 Task: Filter Commitments by Diversity, equity, and inclusion.
Action: Mouse moved to (289, 88)
Screenshot: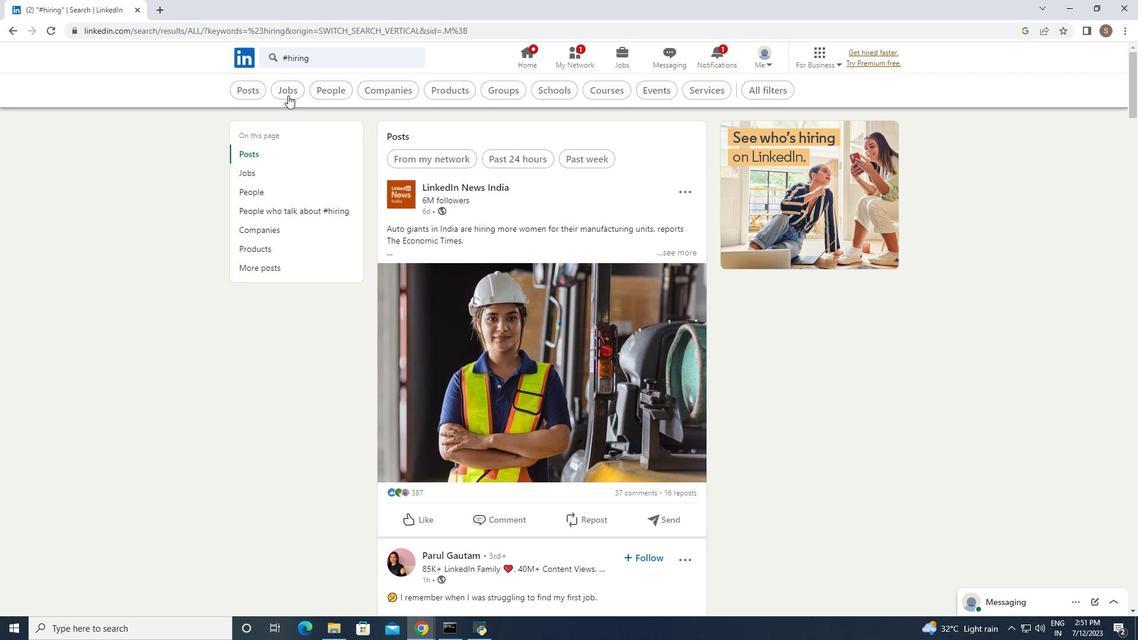 
Action: Mouse pressed left at (289, 88)
Screenshot: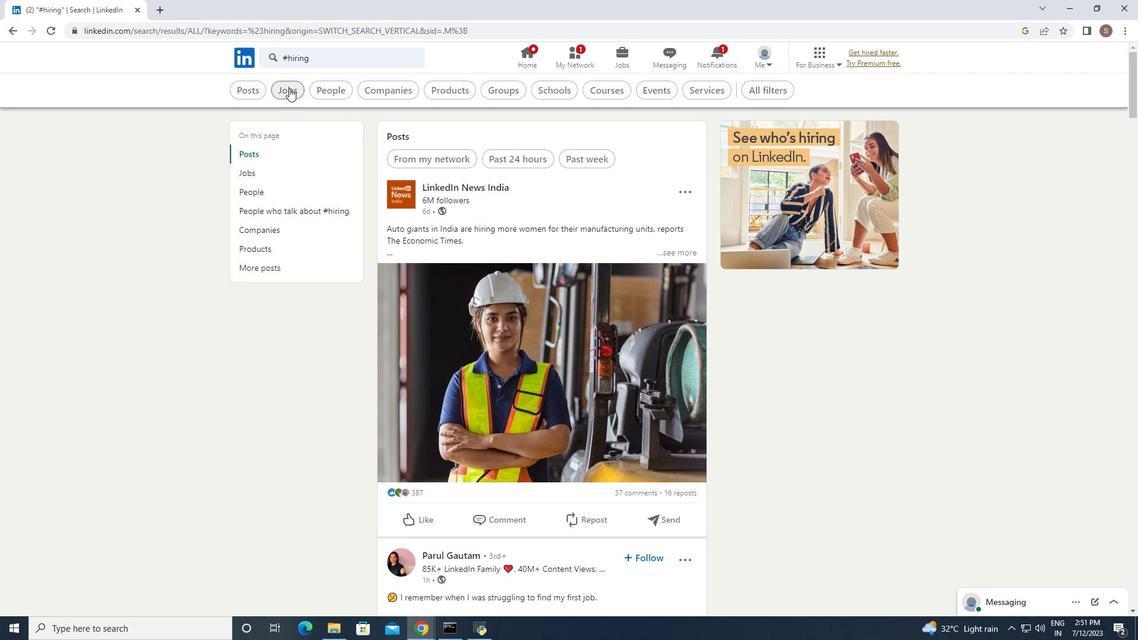 
Action: Mouse moved to (805, 87)
Screenshot: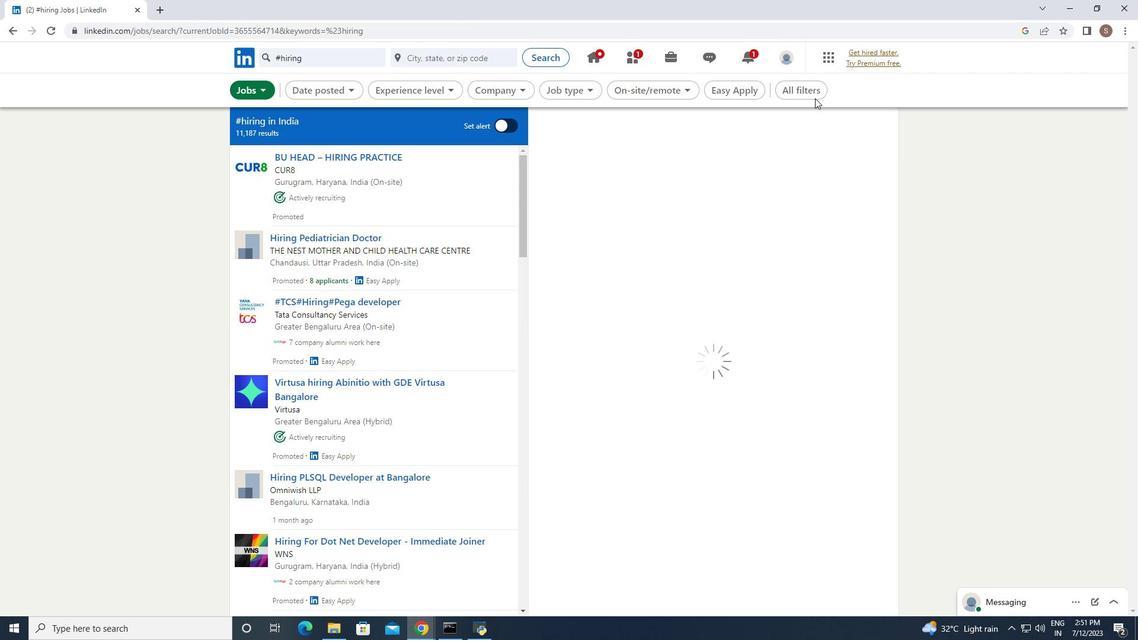
Action: Mouse pressed left at (805, 87)
Screenshot: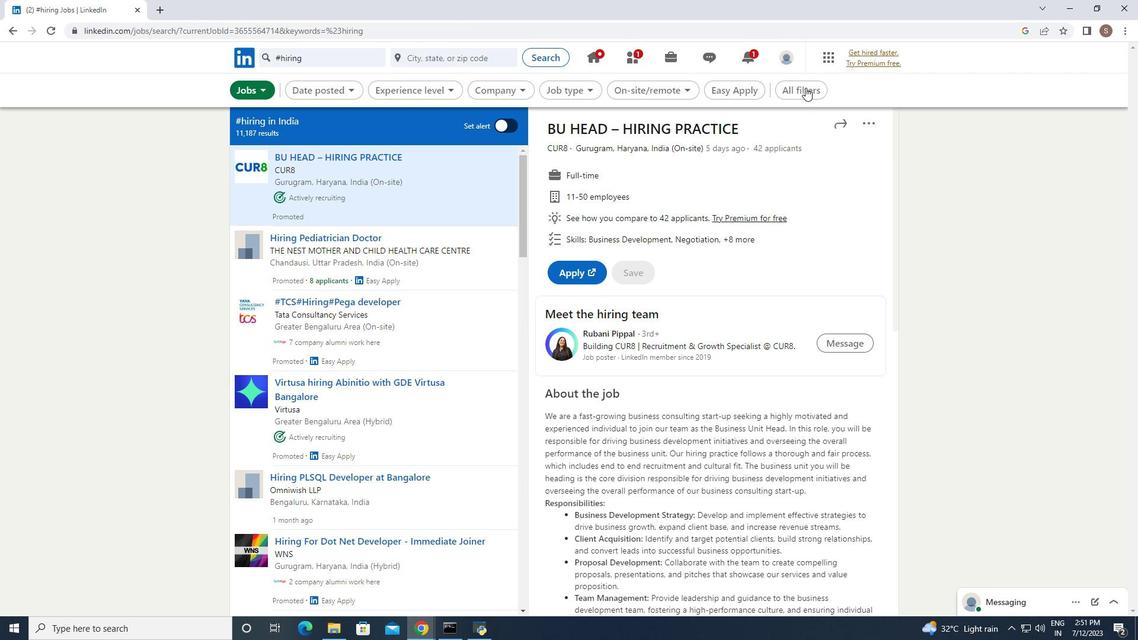 
Action: Mouse moved to (944, 433)
Screenshot: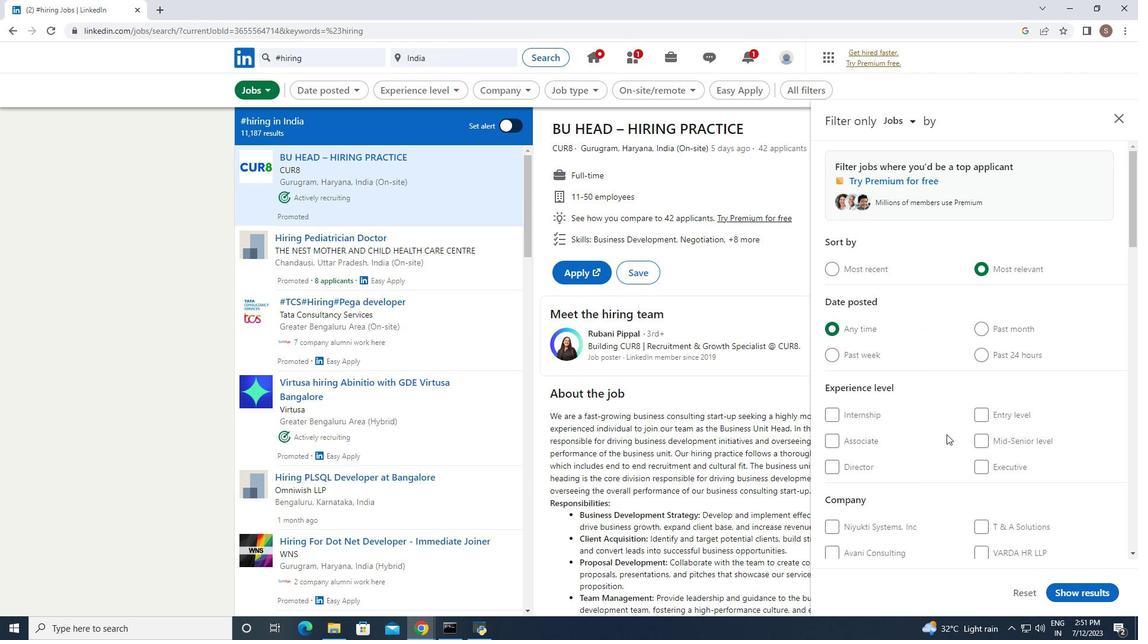 
Action: Mouse scrolled (944, 432) with delta (0, 0)
Screenshot: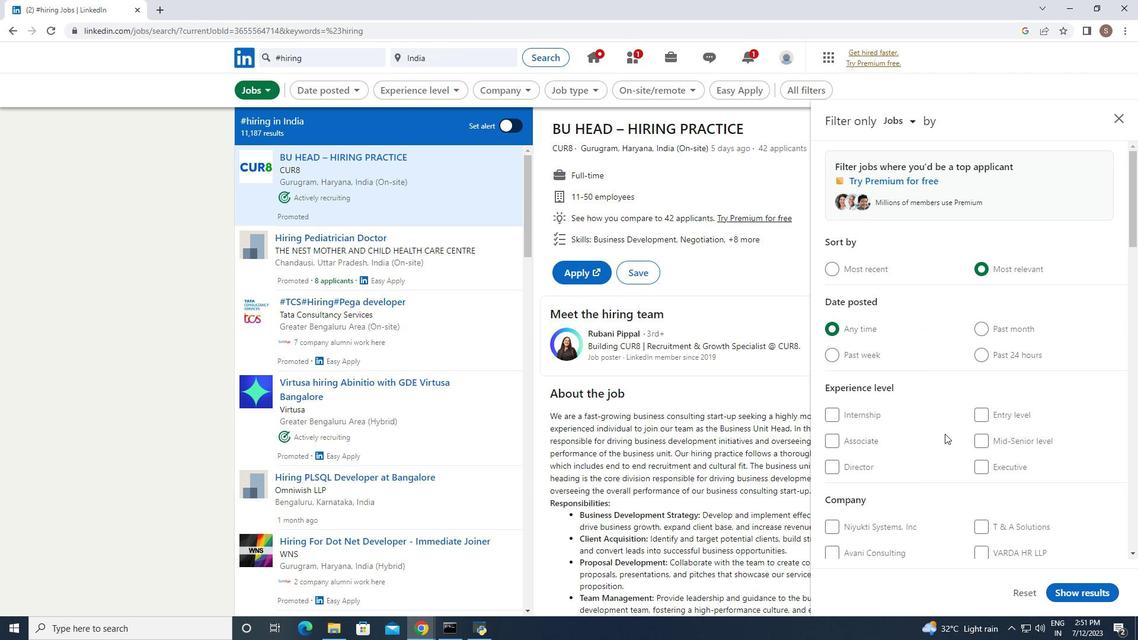 
Action: Mouse scrolled (944, 432) with delta (0, 0)
Screenshot: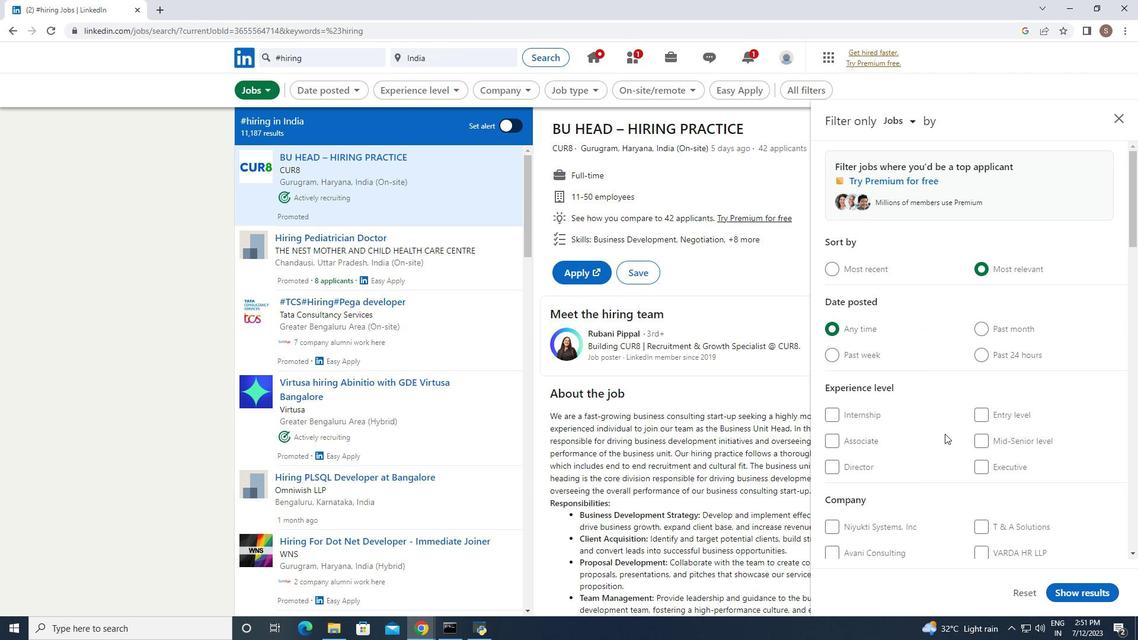 
Action: Mouse scrolled (944, 432) with delta (0, 0)
Screenshot: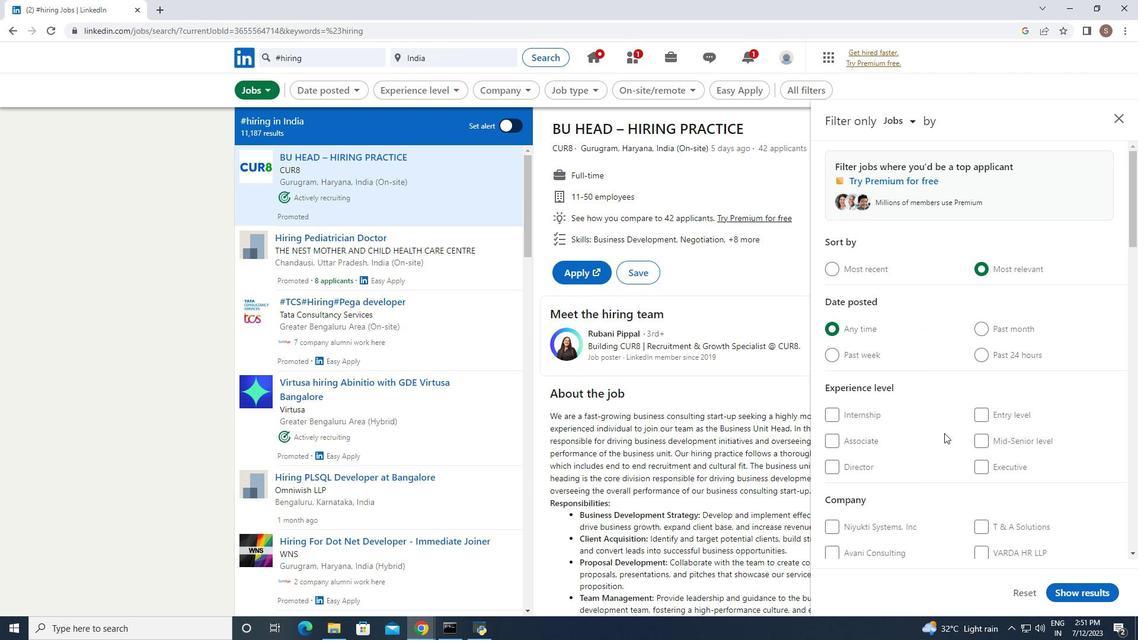 
Action: Mouse scrolled (944, 432) with delta (0, 0)
Screenshot: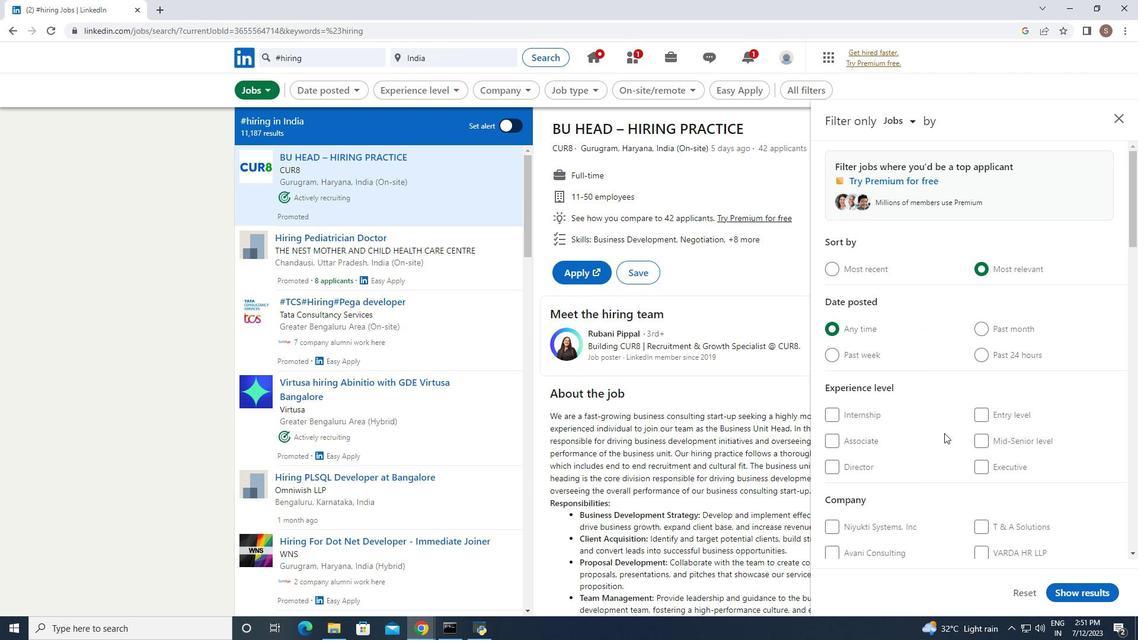 
Action: Mouse scrolled (944, 432) with delta (0, 0)
Screenshot: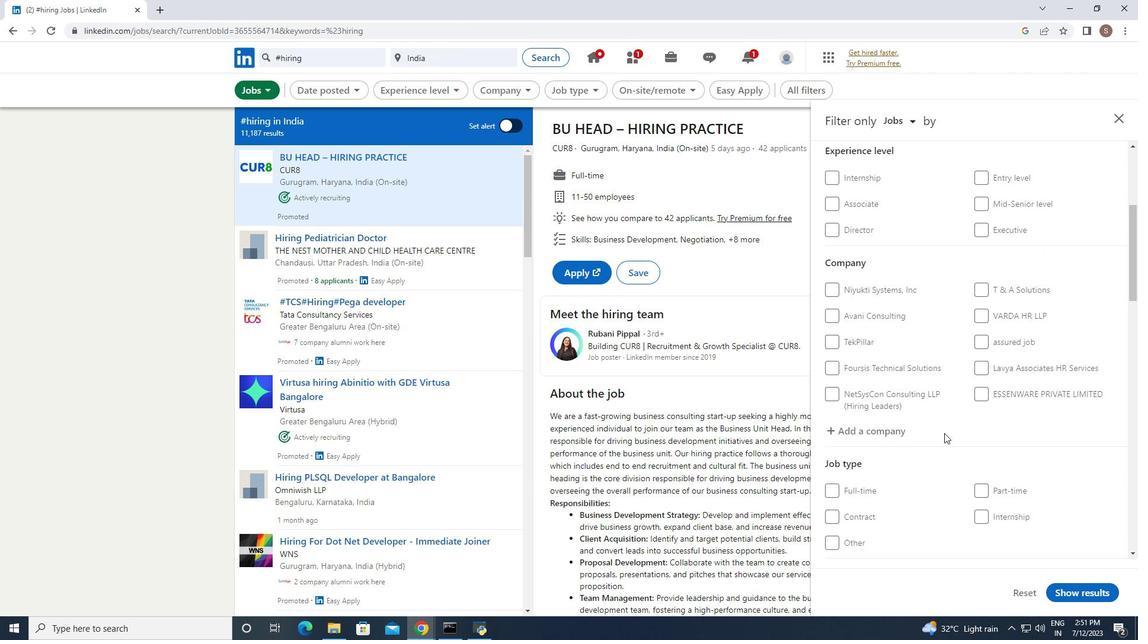 
Action: Mouse scrolled (944, 432) with delta (0, 0)
Screenshot: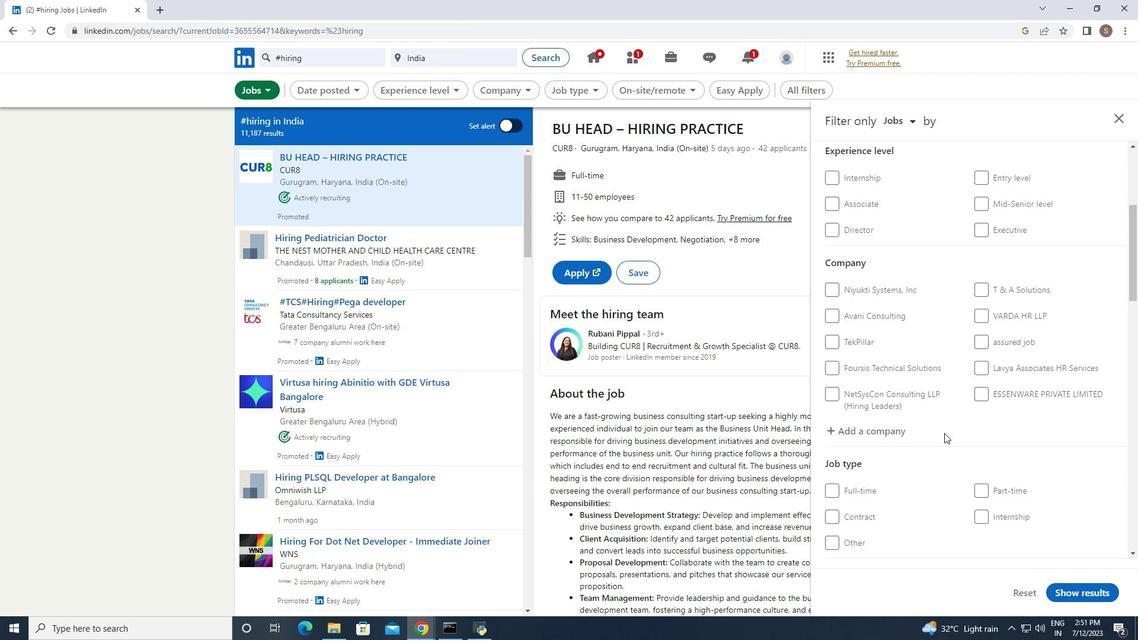 
Action: Mouse scrolled (944, 432) with delta (0, 0)
Screenshot: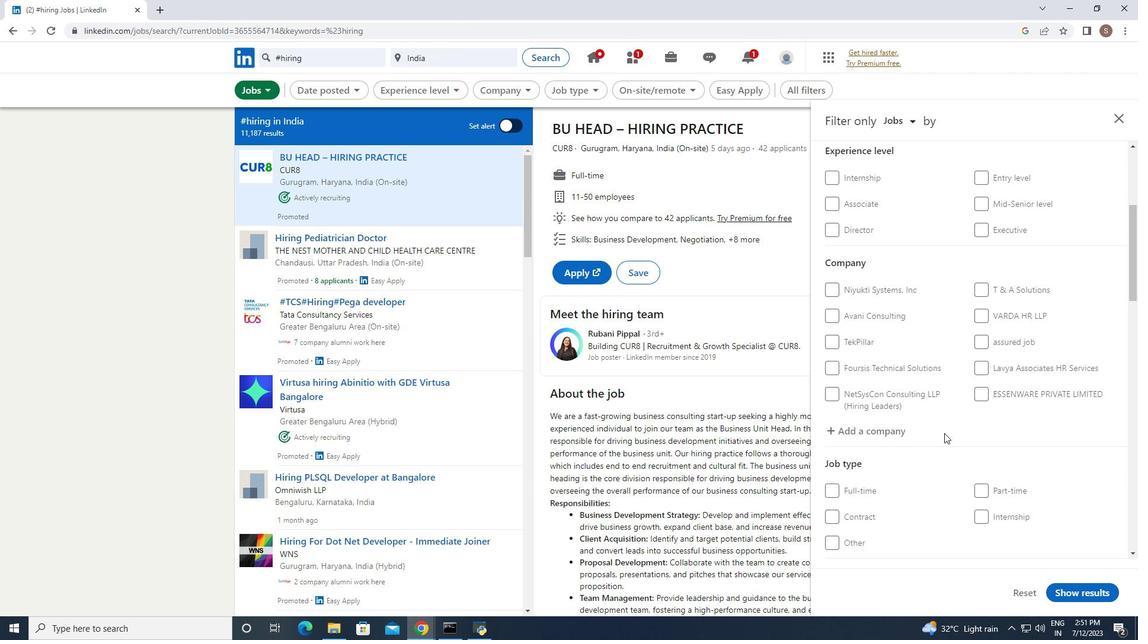 
Action: Mouse scrolled (944, 432) with delta (0, 0)
Screenshot: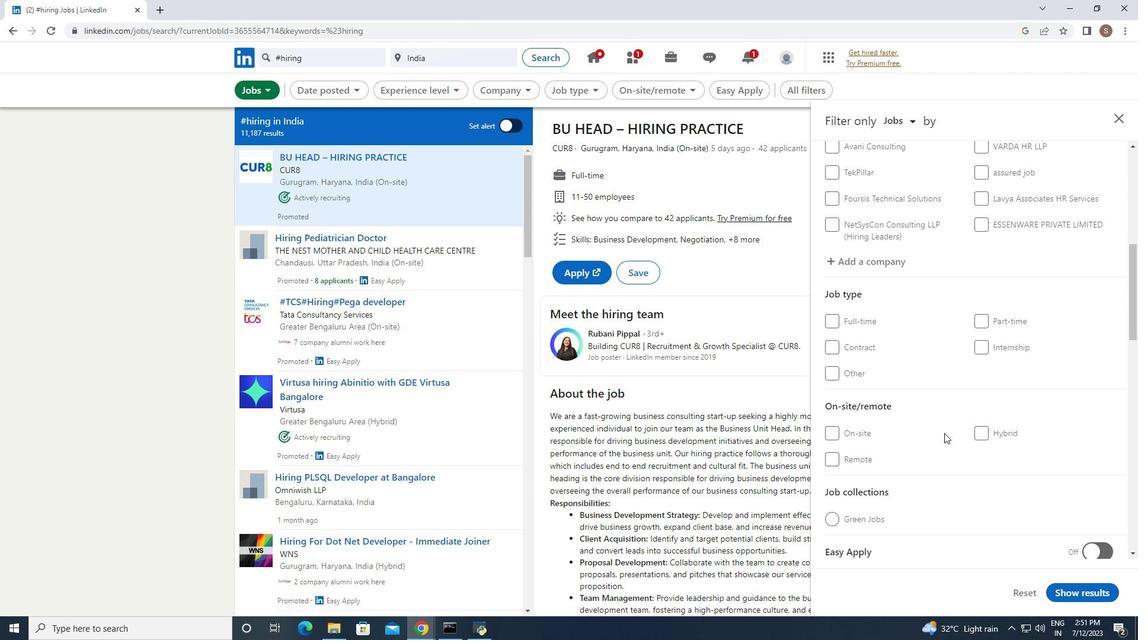 
Action: Mouse scrolled (944, 432) with delta (0, 0)
Screenshot: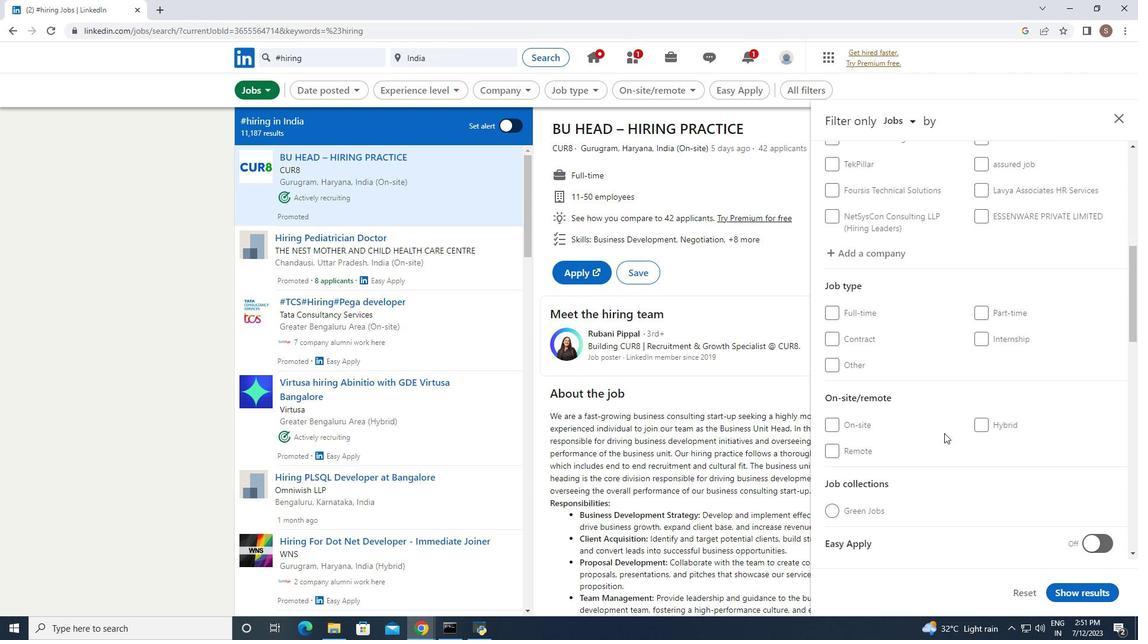 
Action: Mouse scrolled (944, 432) with delta (0, 0)
Screenshot: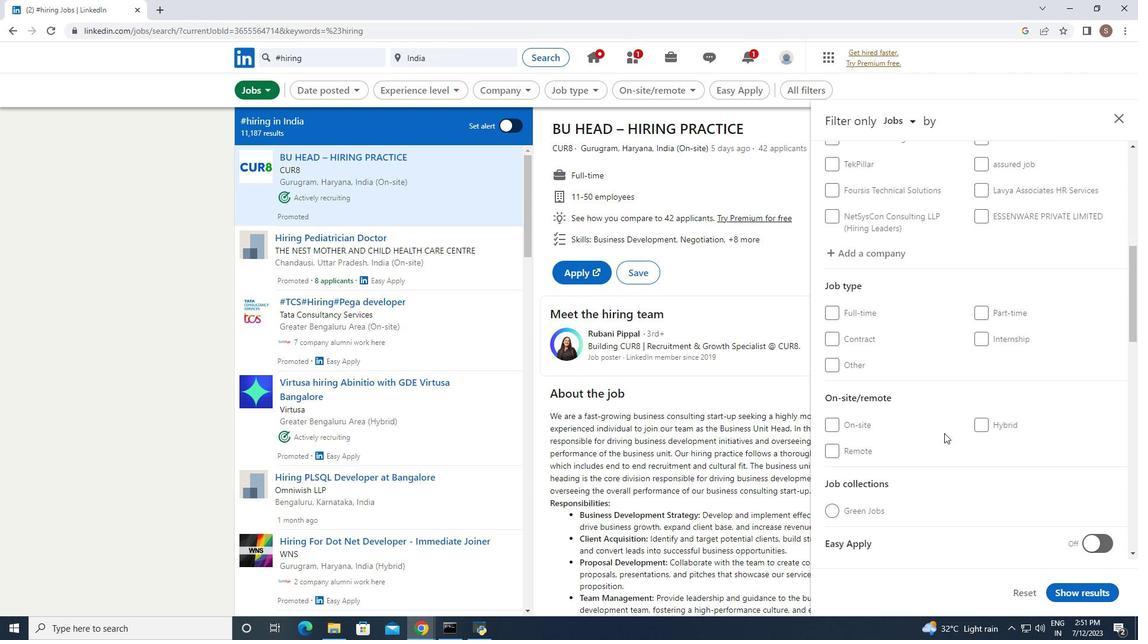 
Action: Mouse scrolled (944, 432) with delta (0, 0)
Screenshot: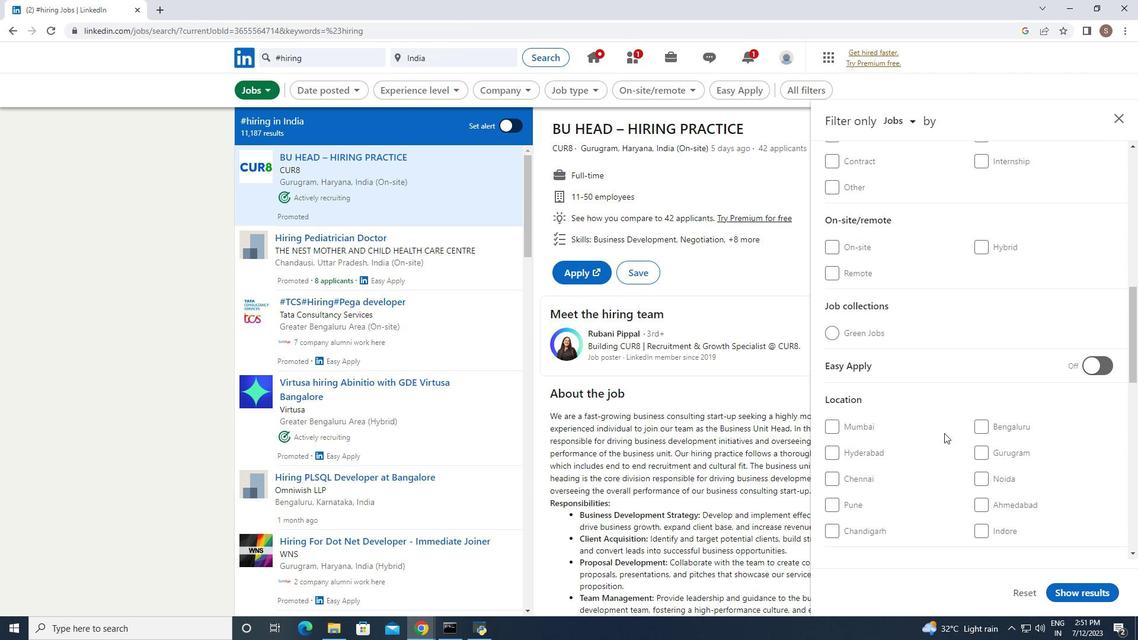 
Action: Mouse scrolled (944, 432) with delta (0, 0)
Screenshot: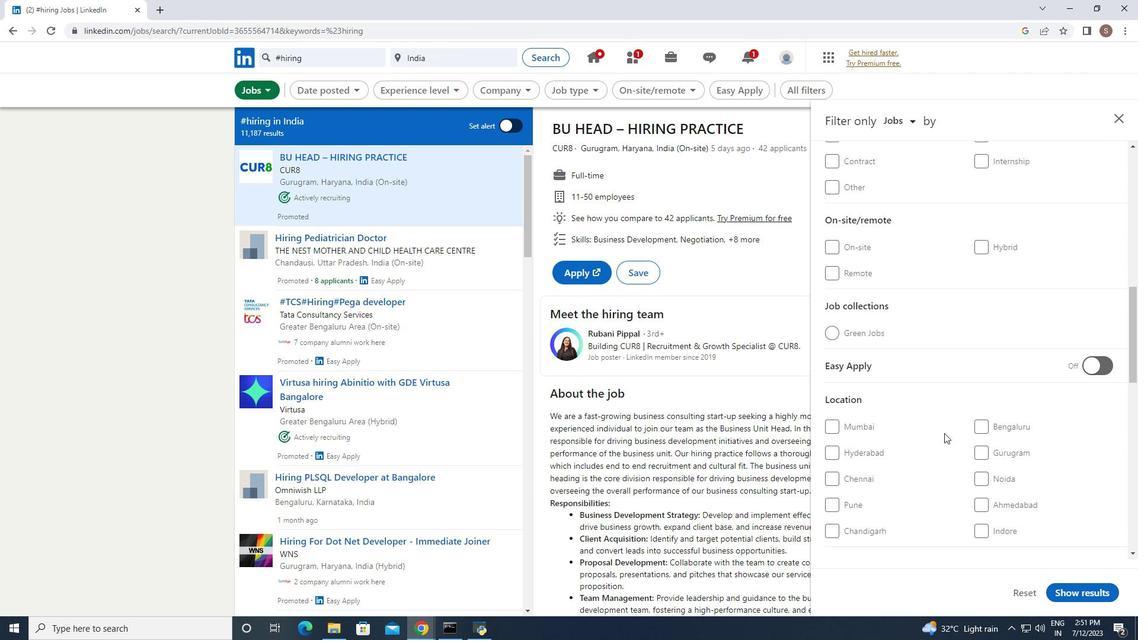 
Action: Mouse scrolled (944, 432) with delta (0, 0)
Screenshot: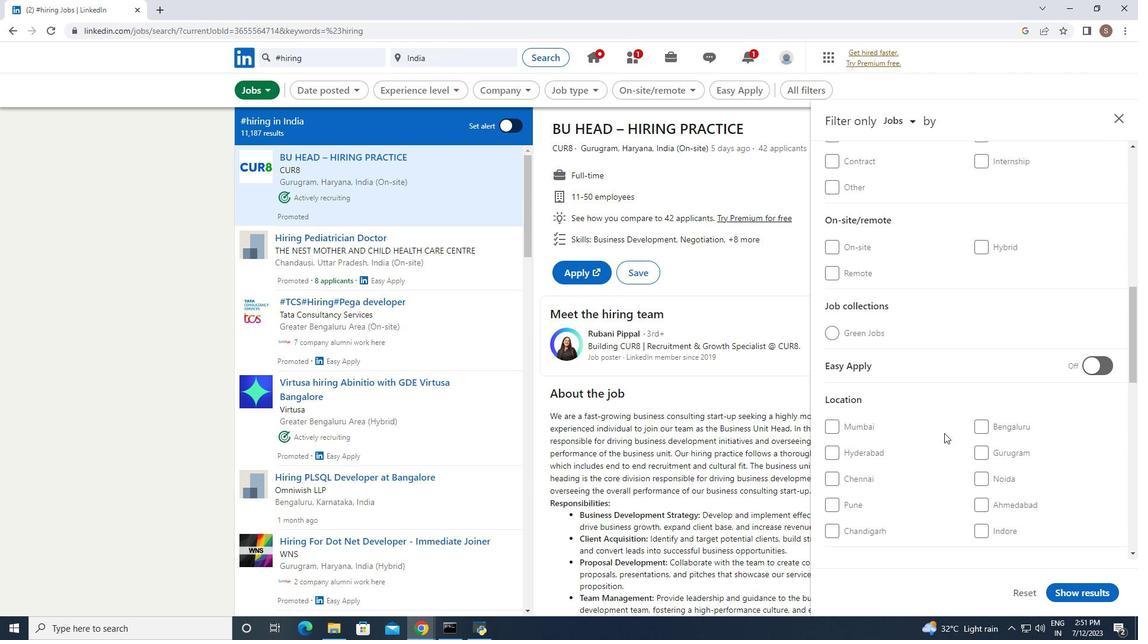 
Action: Mouse scrolled (944, 432) with delta (0, 0)
Screenshot: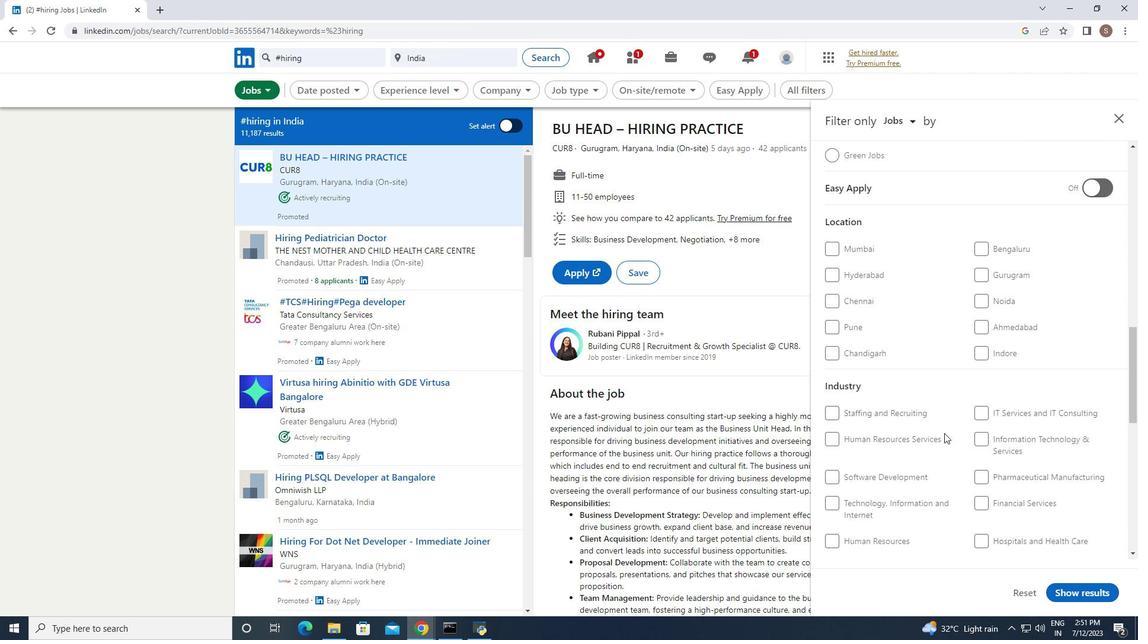 
Action: Mouse scrolled (944, 432) with delta (0, 0)
Screenshot: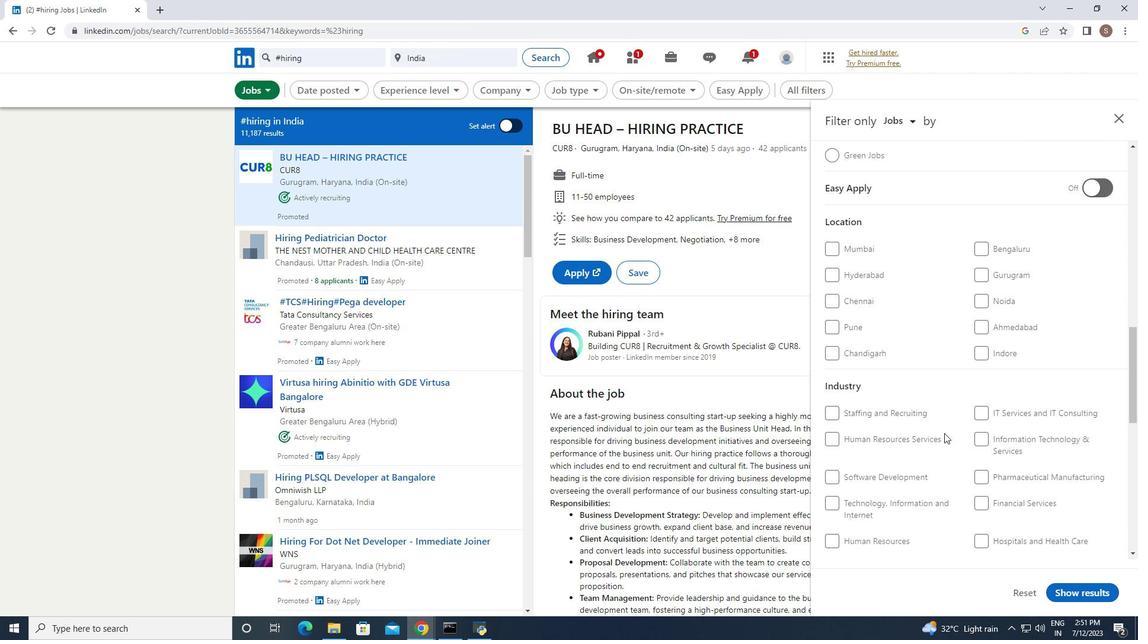 
Action: Mouse scrolled (944, 432) with delta (0, 0)
Screenshot: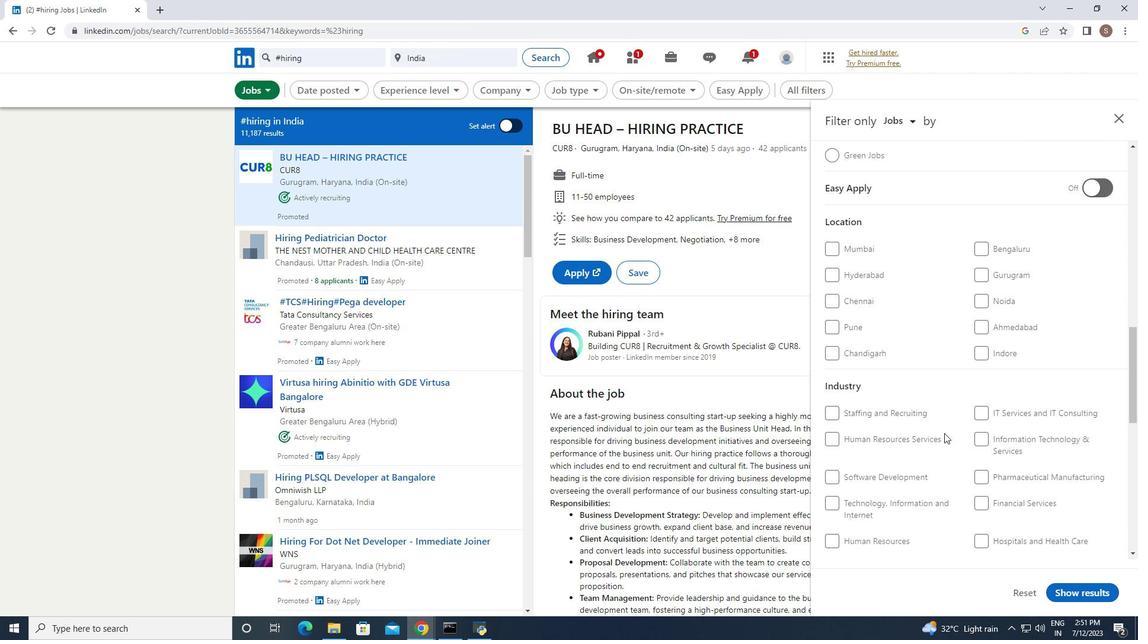 
Action: Mouse scrolled (944, 432) with delta (0, 0)
Screenshot: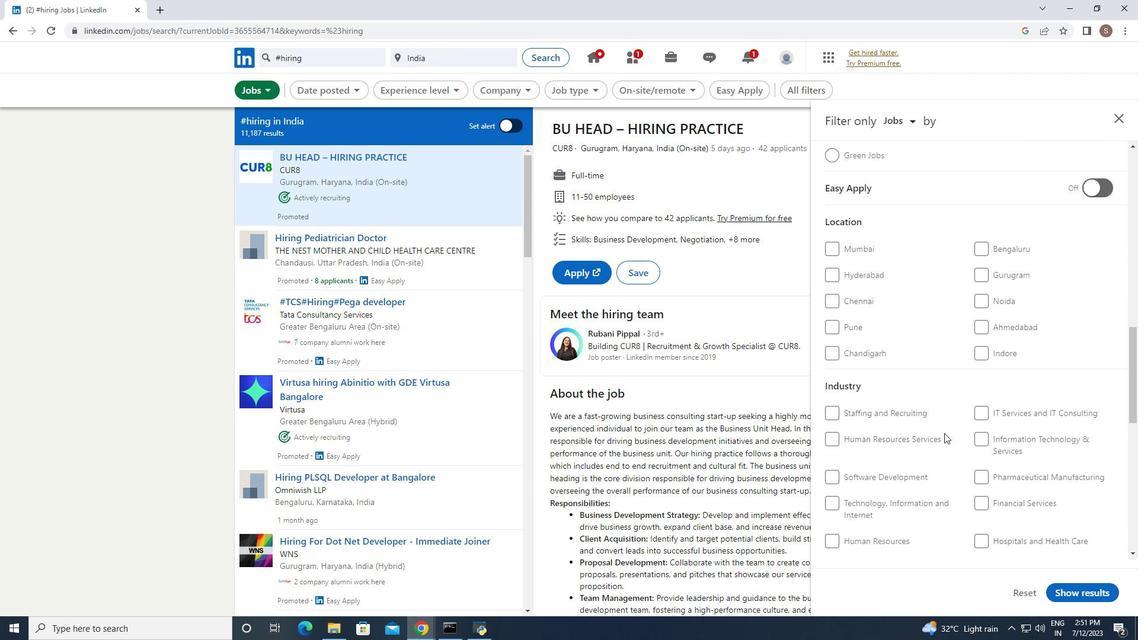 
Action: Mouse scrolled (944, 432) with delta (0, 0)
Screenshot: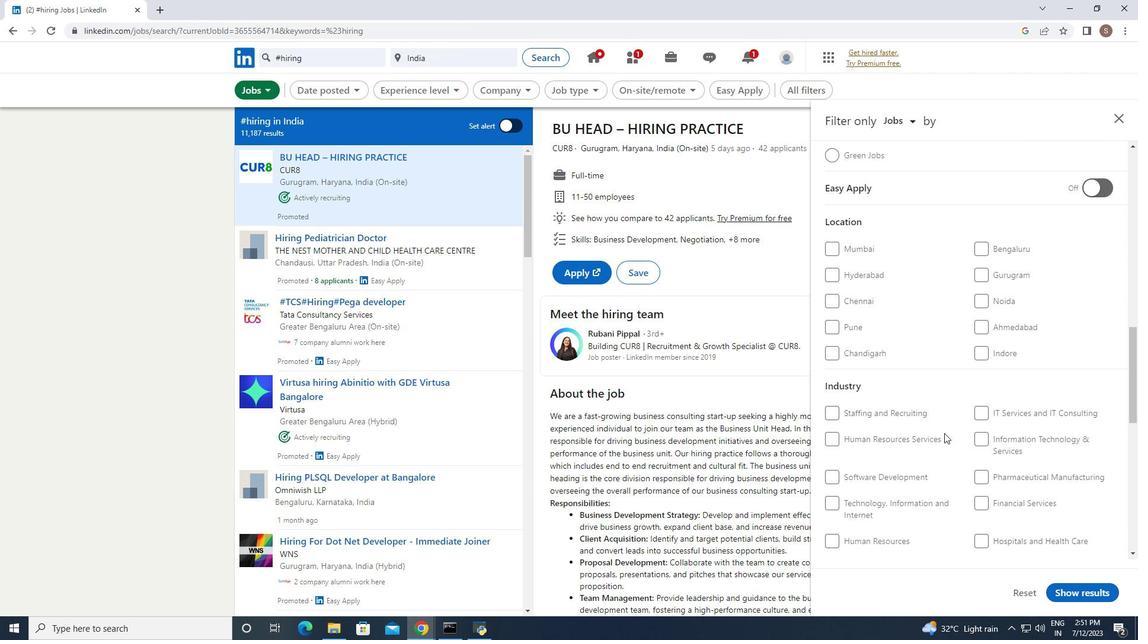 
Action: Mouse scrolled (944, 432) with delta (0, 0)
Screenshot: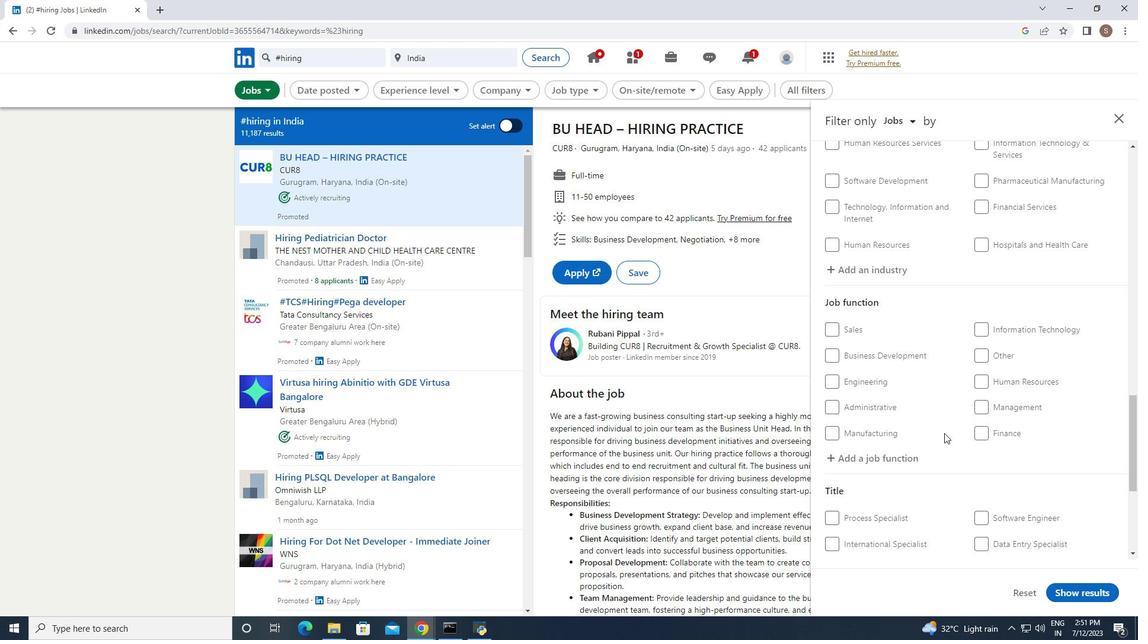 
Action: Mouse scrolled (944, 432) with delta (0, 0)
Screenshot: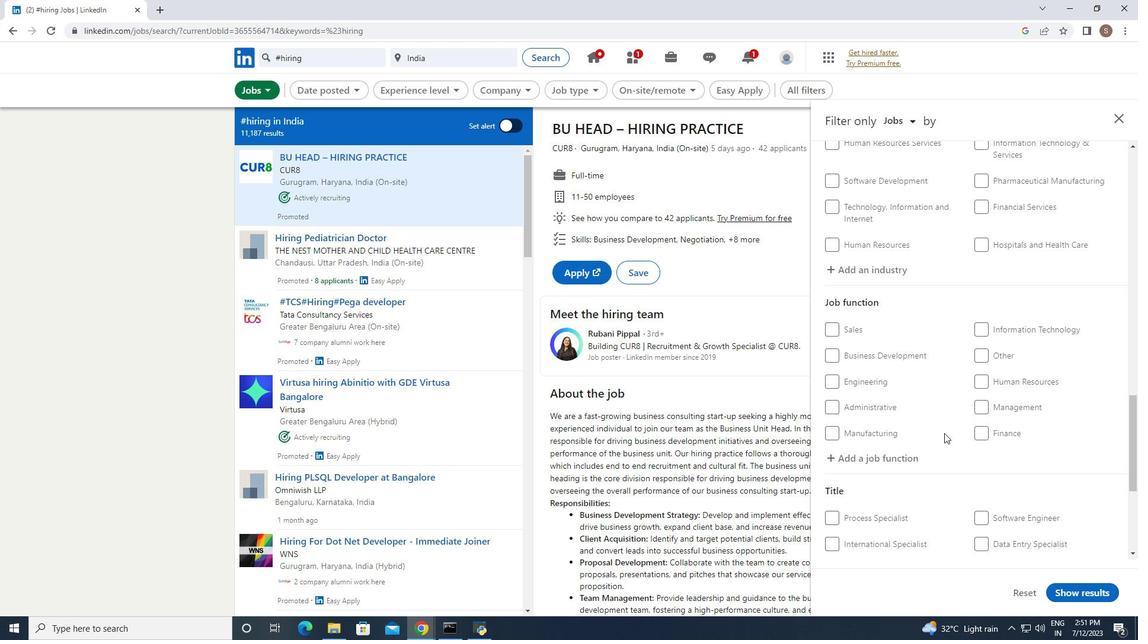 
Action: Mouse scrolled (944, 432) with delta (0, 0)
Screenshot: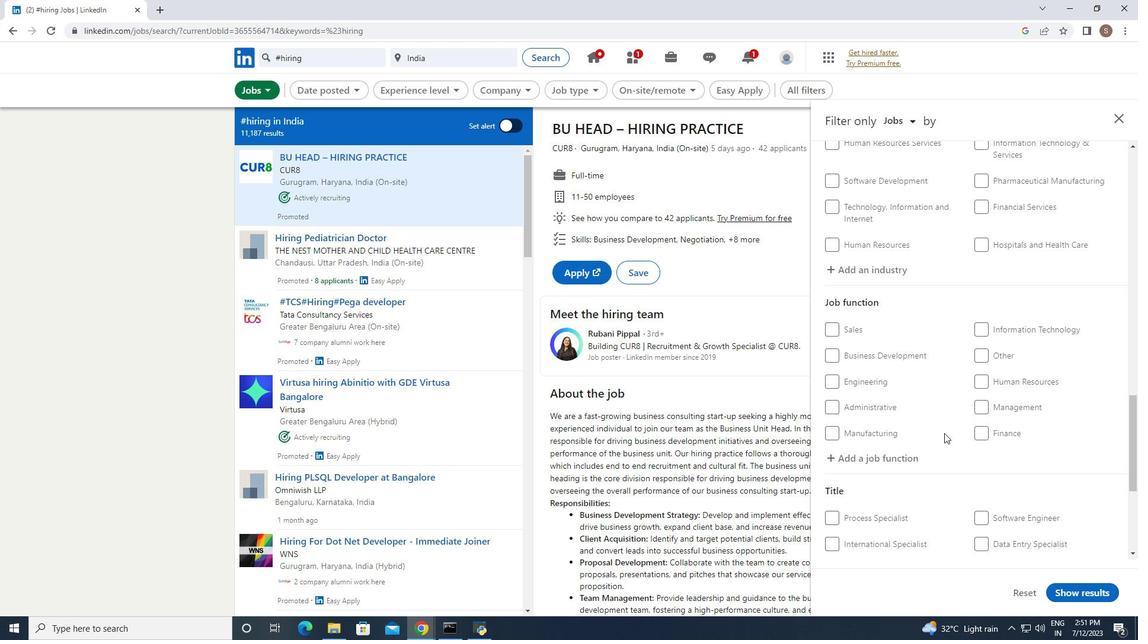 
Action: Mouse scrolled (944, 432) with delta (0, 0)
Screenshot: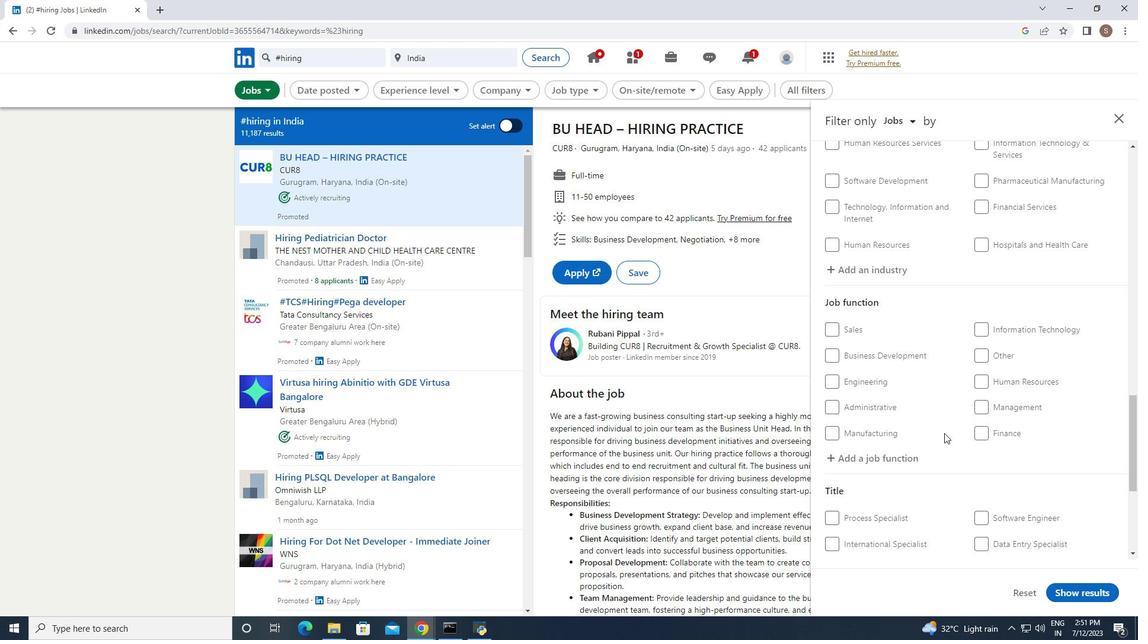 
Action: Mouse scrolled (944, 432) with delta (0, 0)
Screenshot: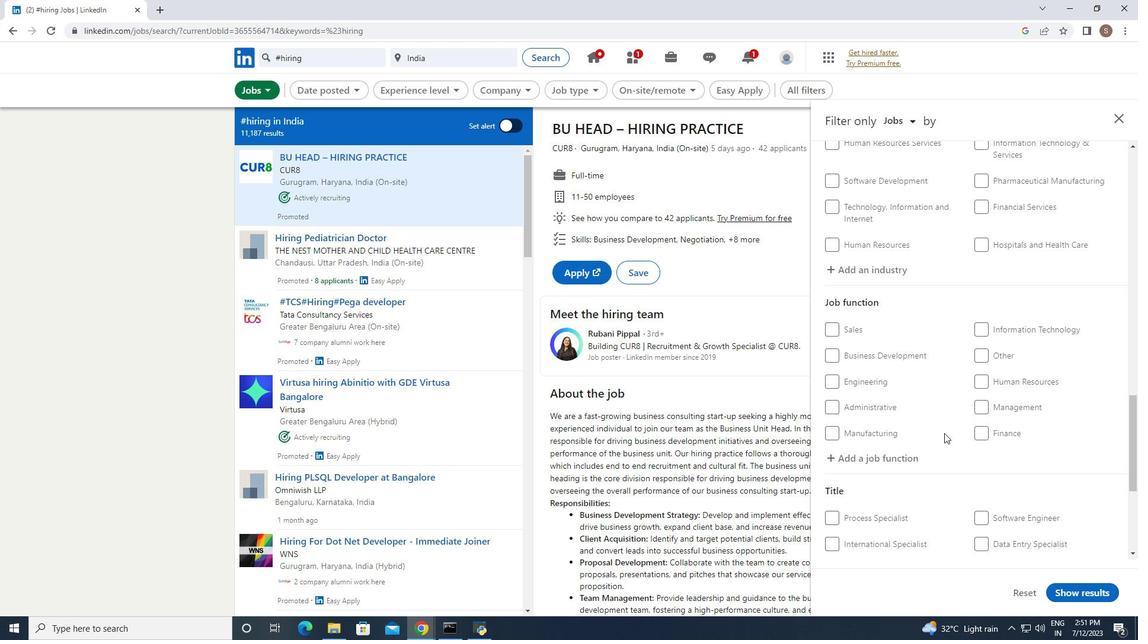 
Action: Mouse scrolled (944, 432) with delta (0, 0)
Screenshot: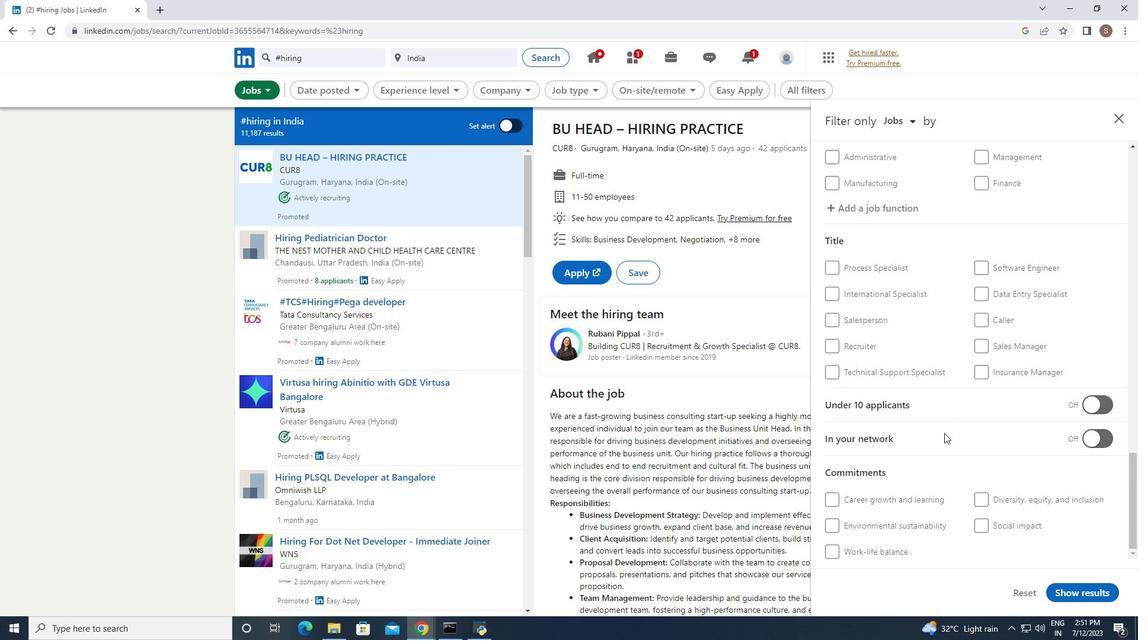
Action: Mouse scrolled (944, 432) with delta (0, 0)
Screenshot: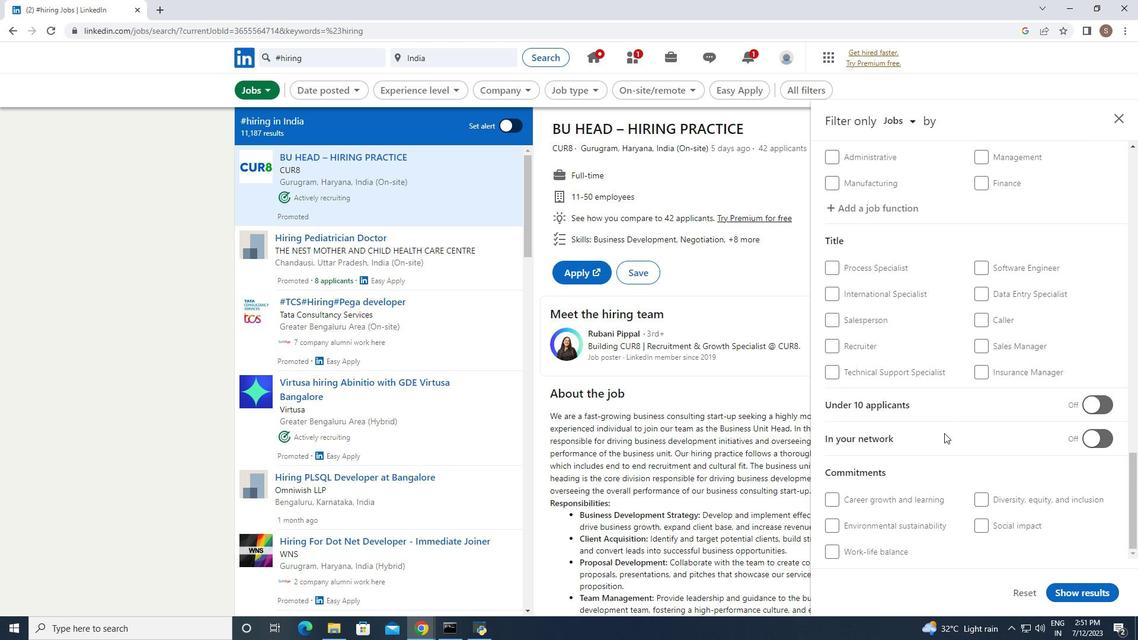 
Action: Mouse scrolled (944, 432) with delta (0, 0)
Screenshot: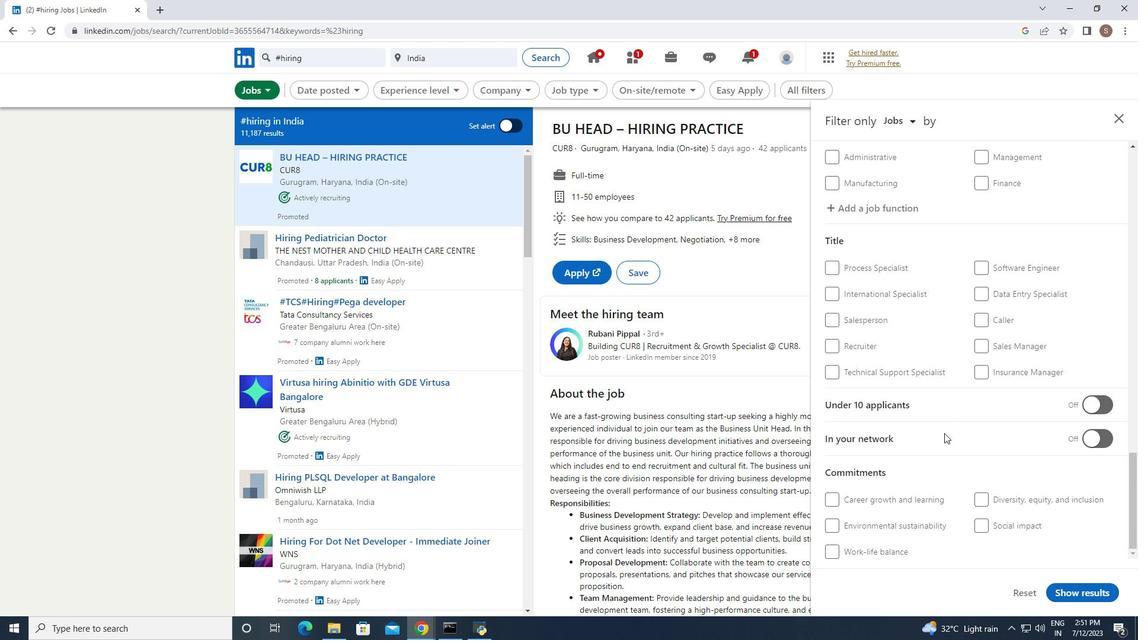
Action: Mouse scrolled (944, 432) with delta (0, 0)
Screenshot: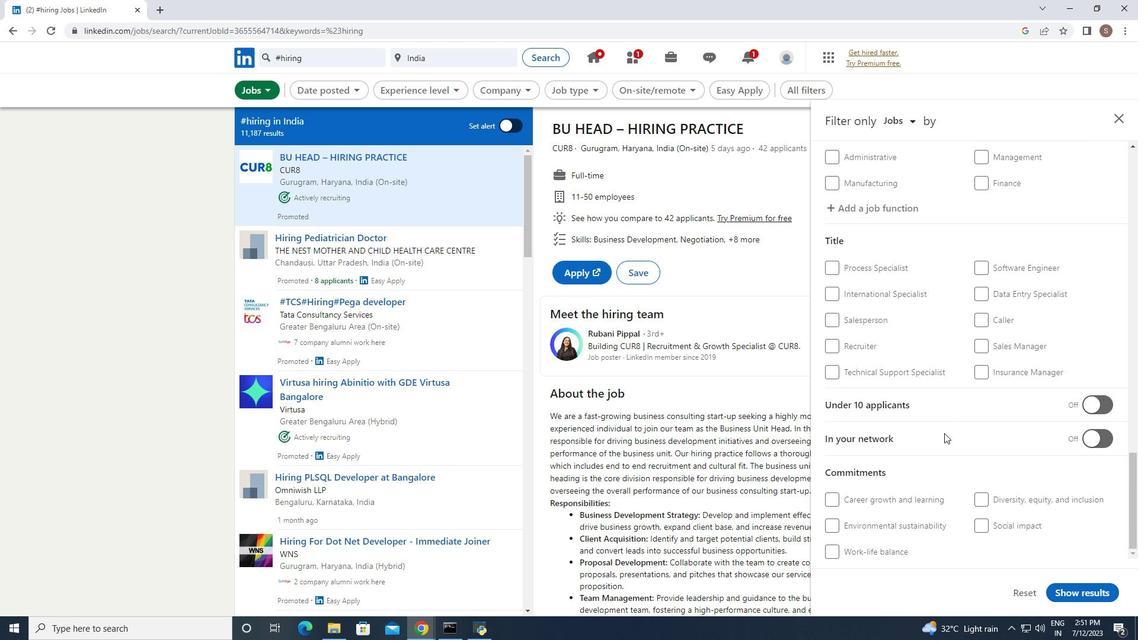
Action: Mouse moved to (987, 502)
Screenshot: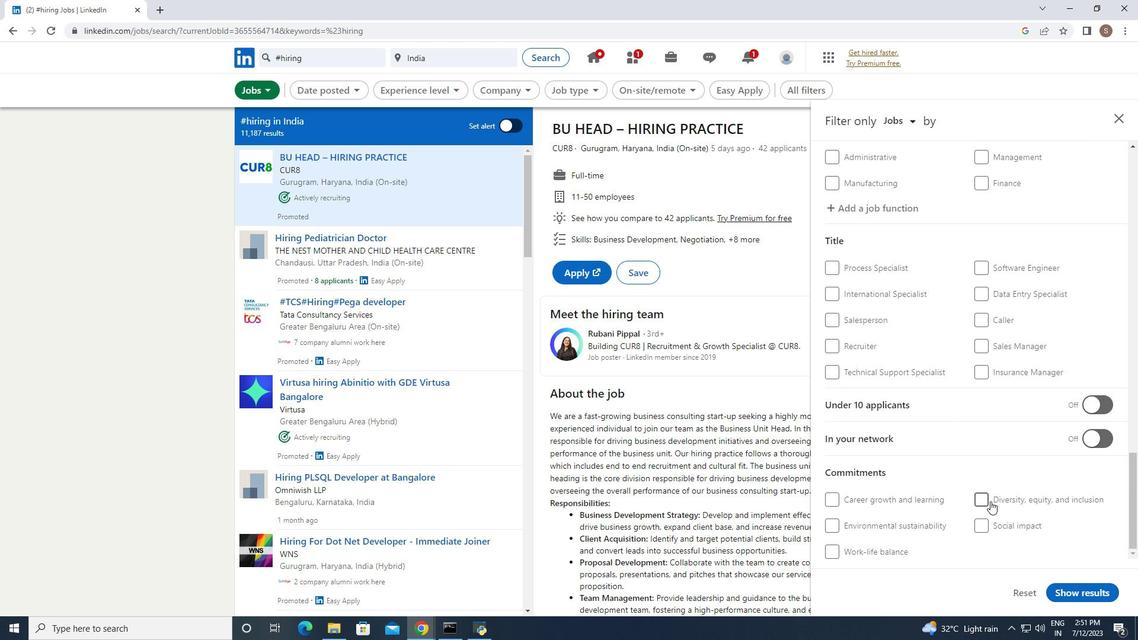 
Action: Mouse pressed left at (987, 502)
Screenshot: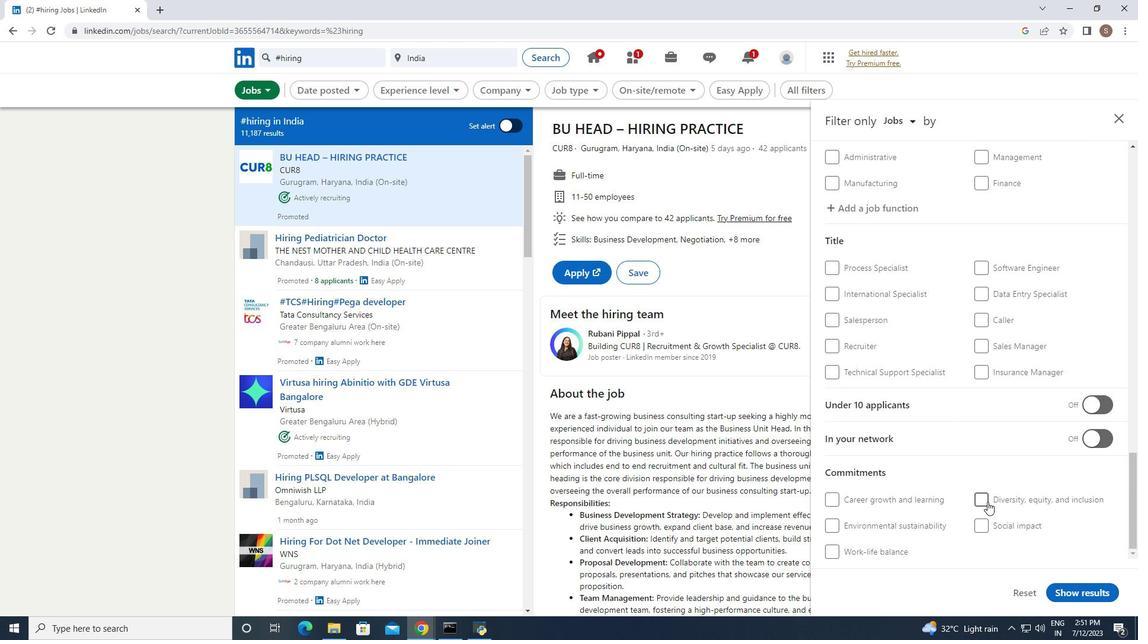 
Action: Mouse moved to (1069, 595)
Screenshot: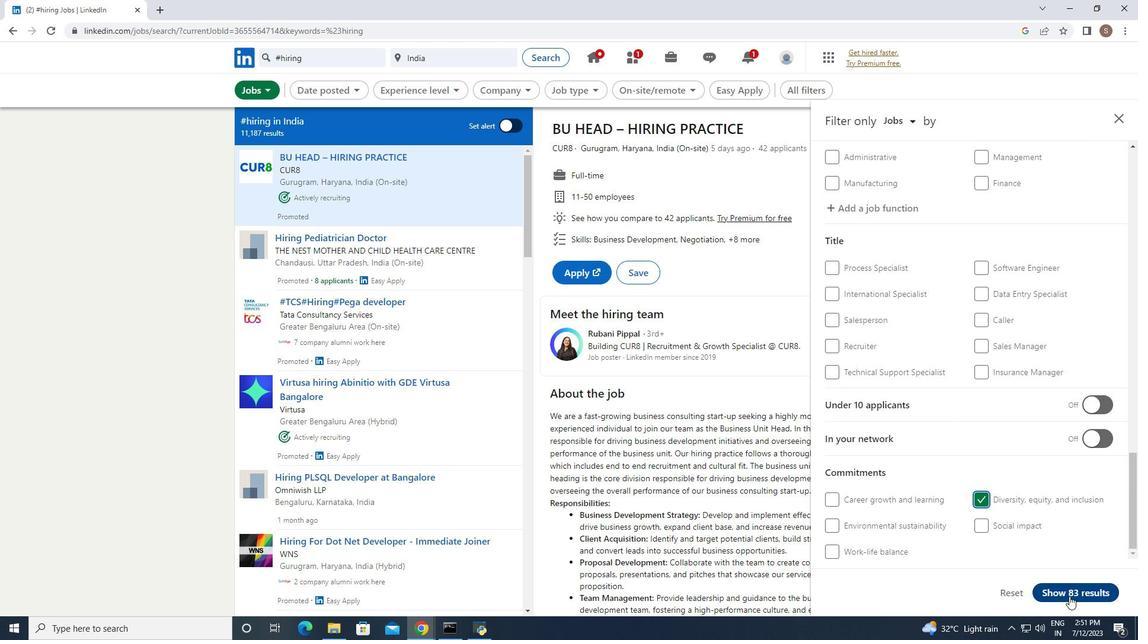 
Action: Mouse pressed left at (1069, 595)
Screenshot: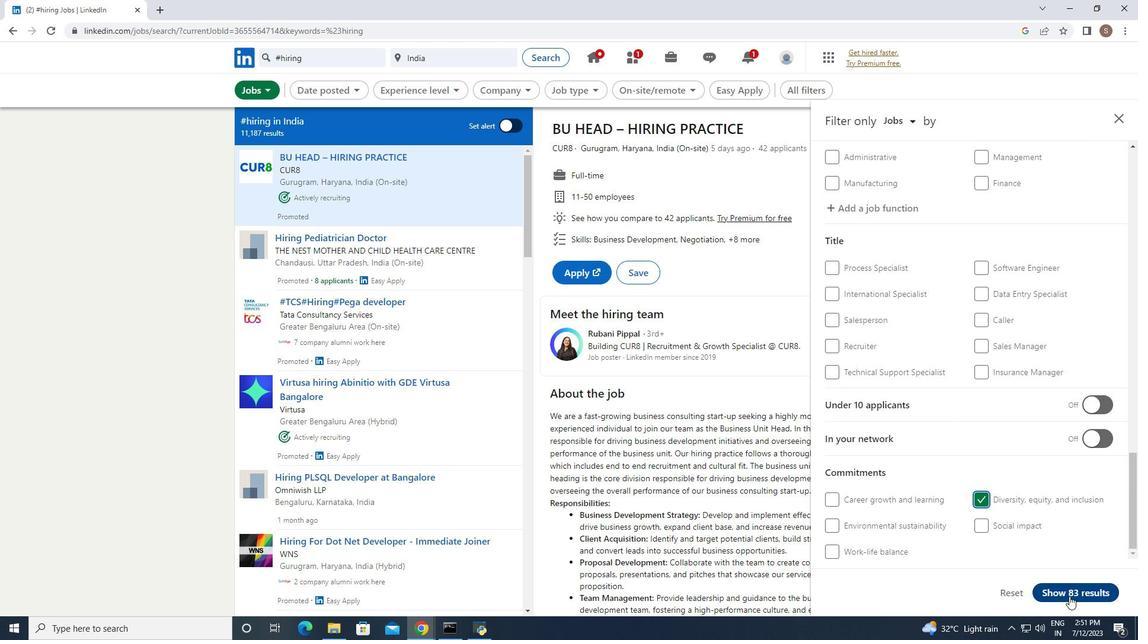 
